 Task: Sort the products by most relevant.
Action: Mouse pressed left at (24, 82)
Screenshot: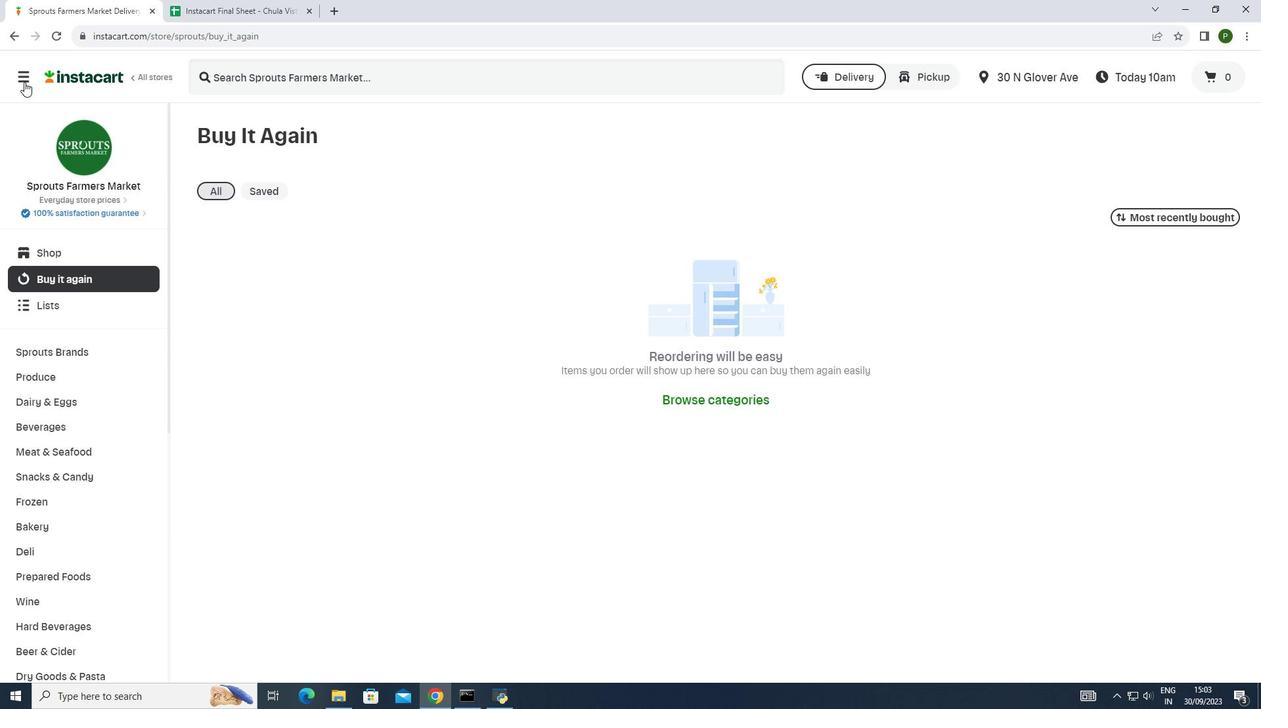 
Action: Mouse moved to (42, 346)
Screenshot: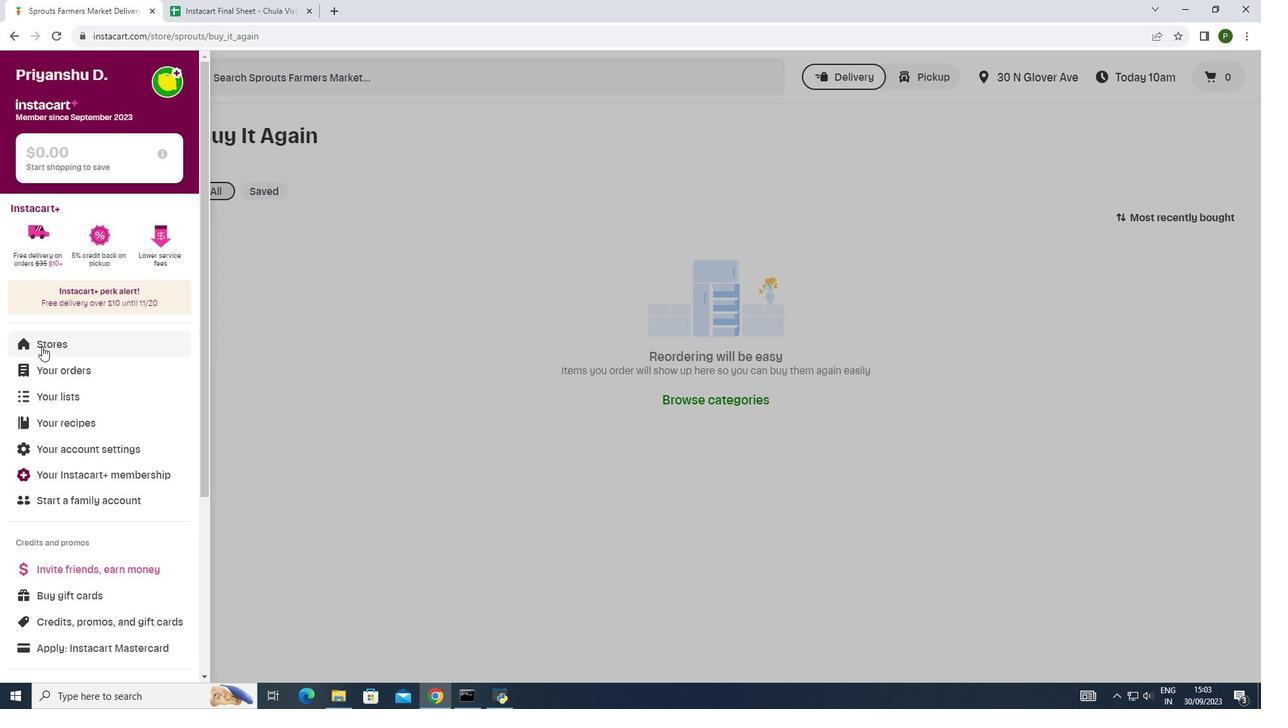 
Action: Mouse pressed left at (42, 346)
Screenshot: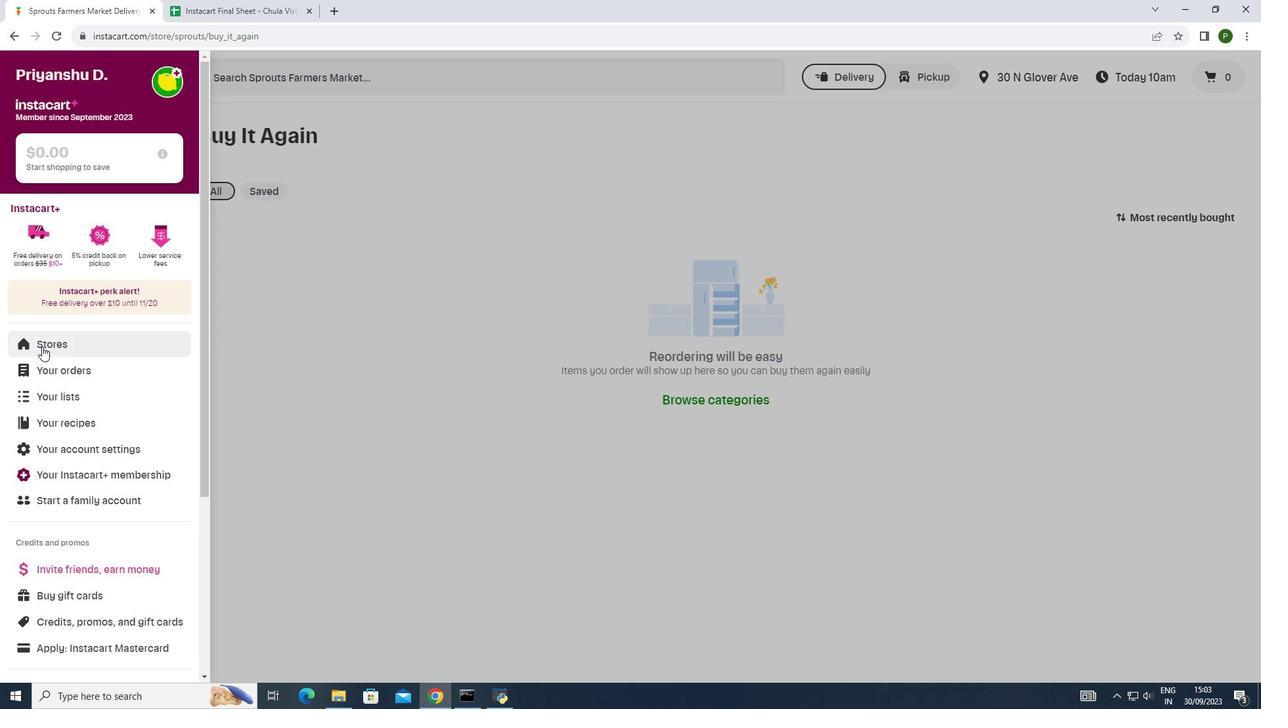 
Action: Mouse moved to (315, 134)
Screenshot: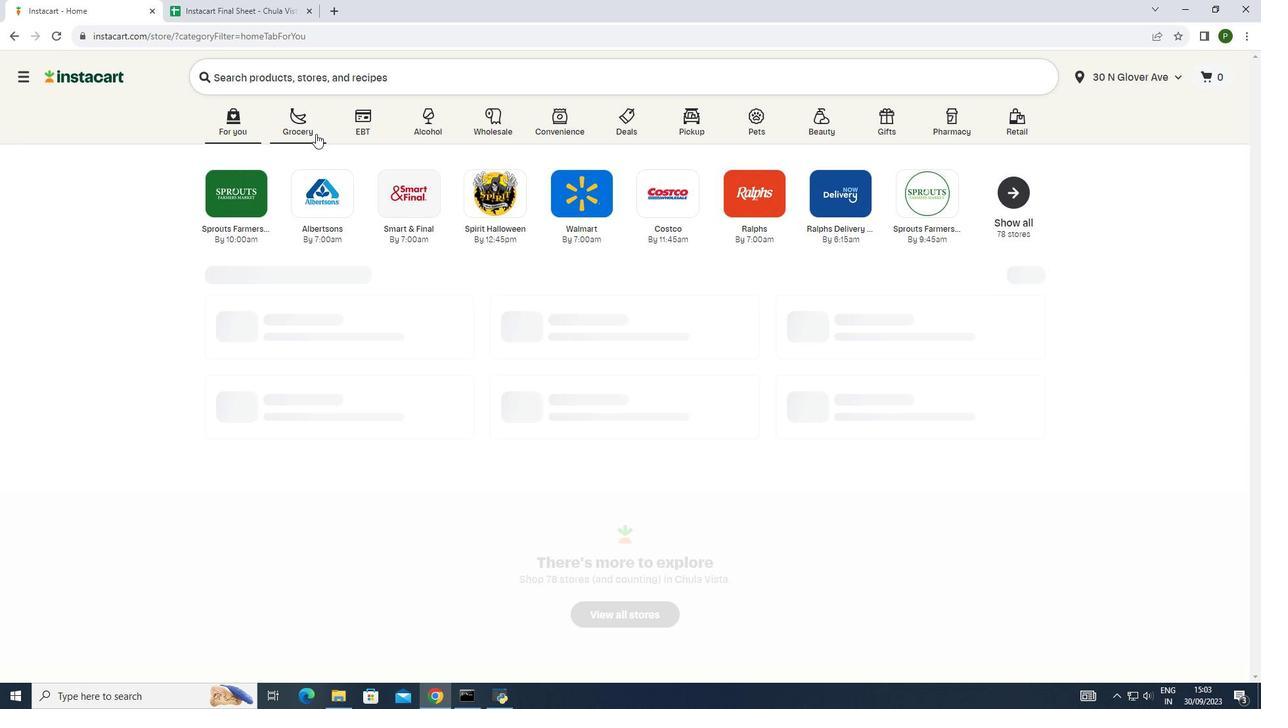 
Action: Mouse pressed left at (315, 134)
Screenshot: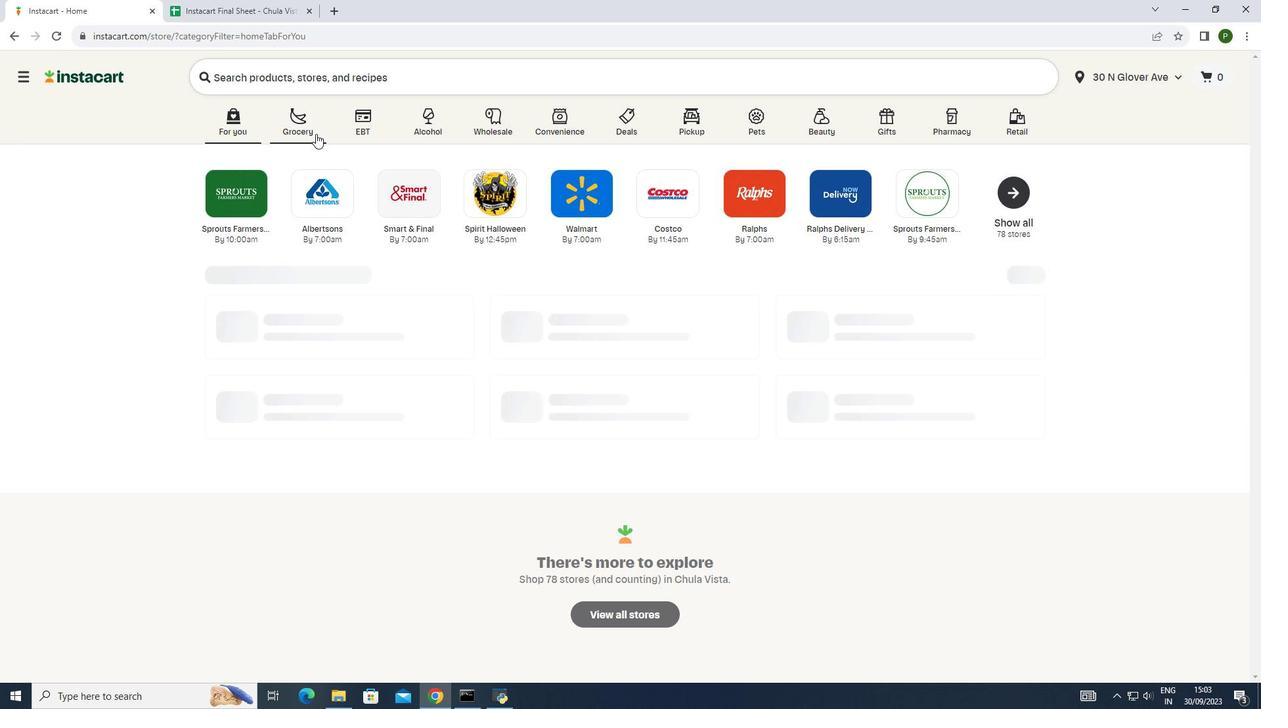 
Action: Mouse moved to (668, 204)
Screenshot: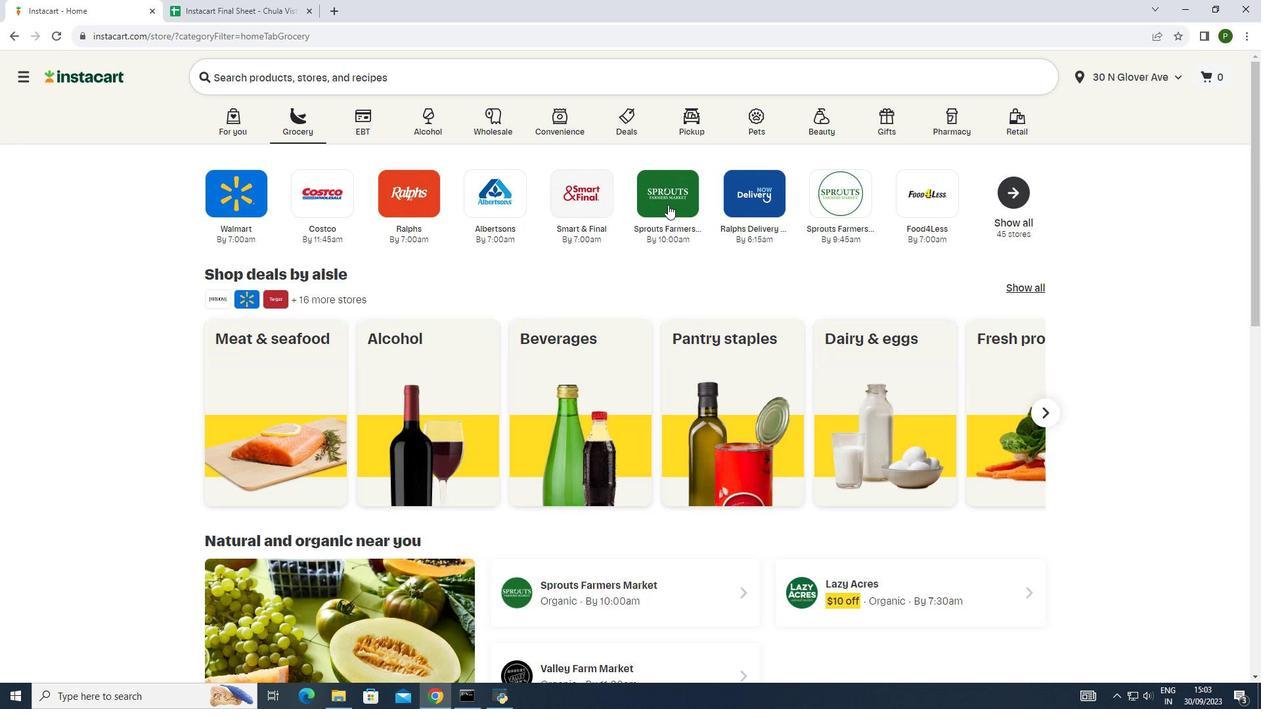 
Action: Mouse pressed left at (668, 204)
Screenshot: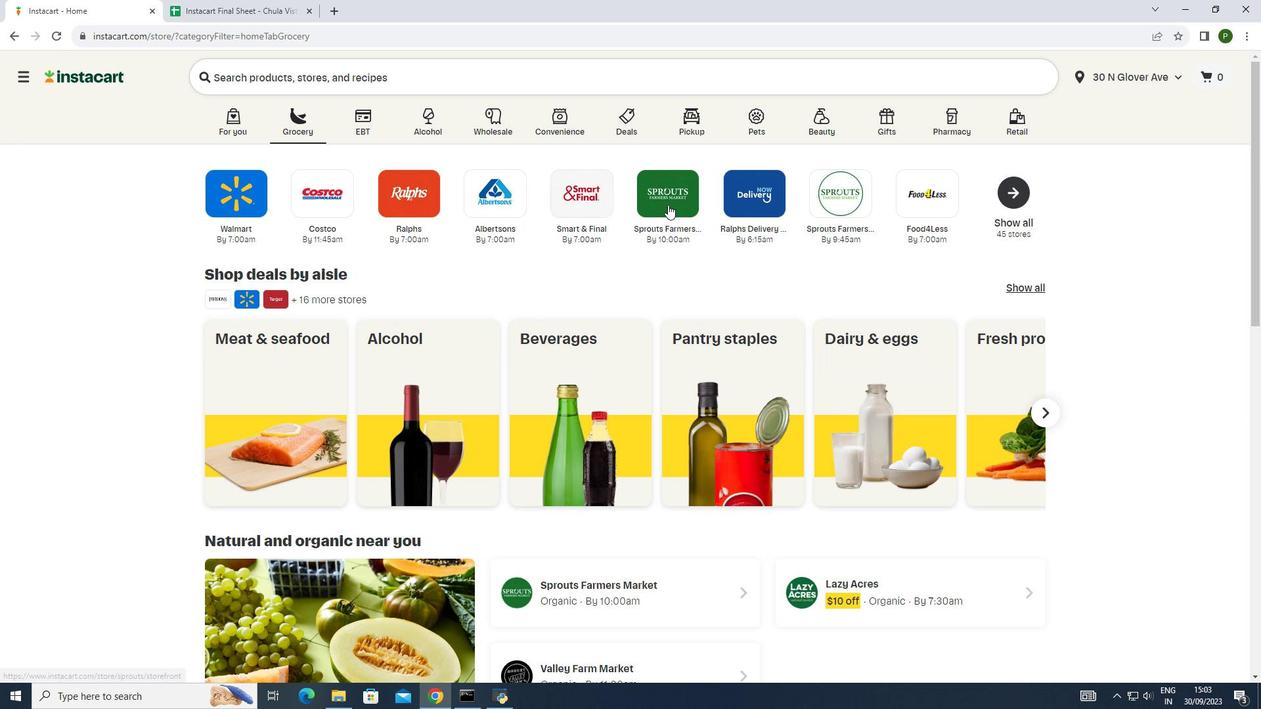 
Action: Mouse moved to (110, 279)
Screenshot: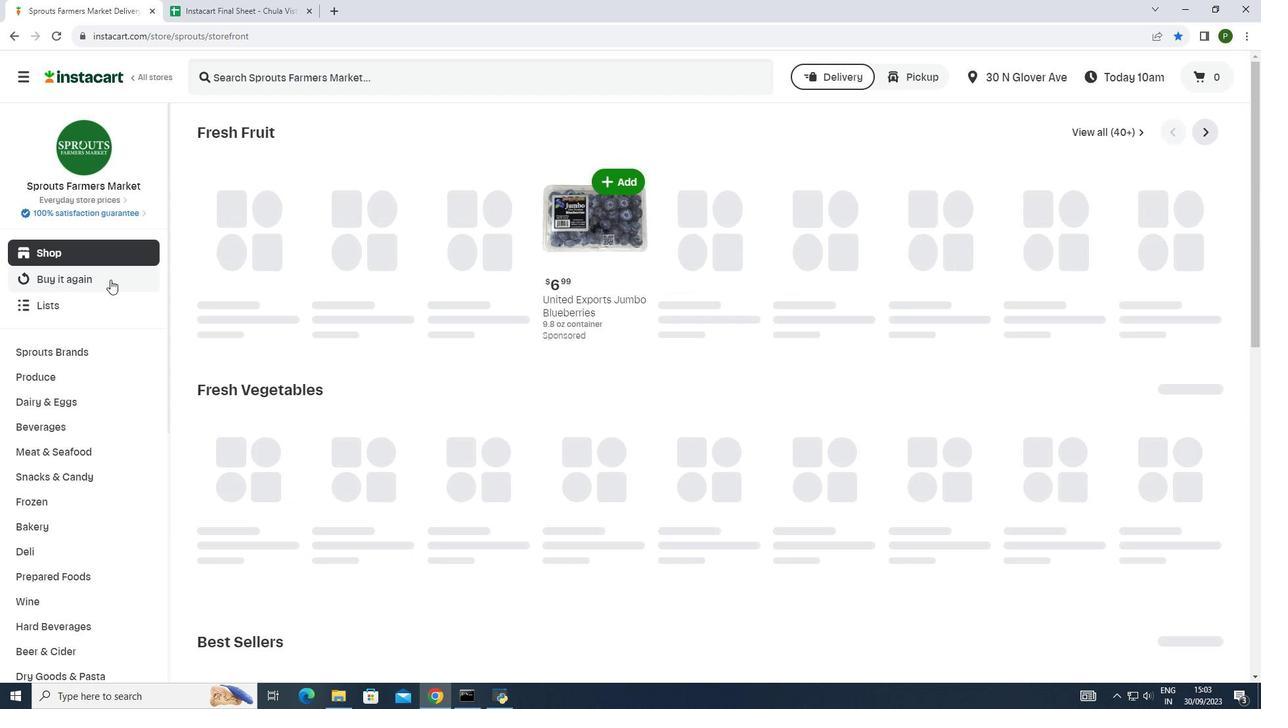 
Action: Mouse pressed left at (110, 279)
Screenshot: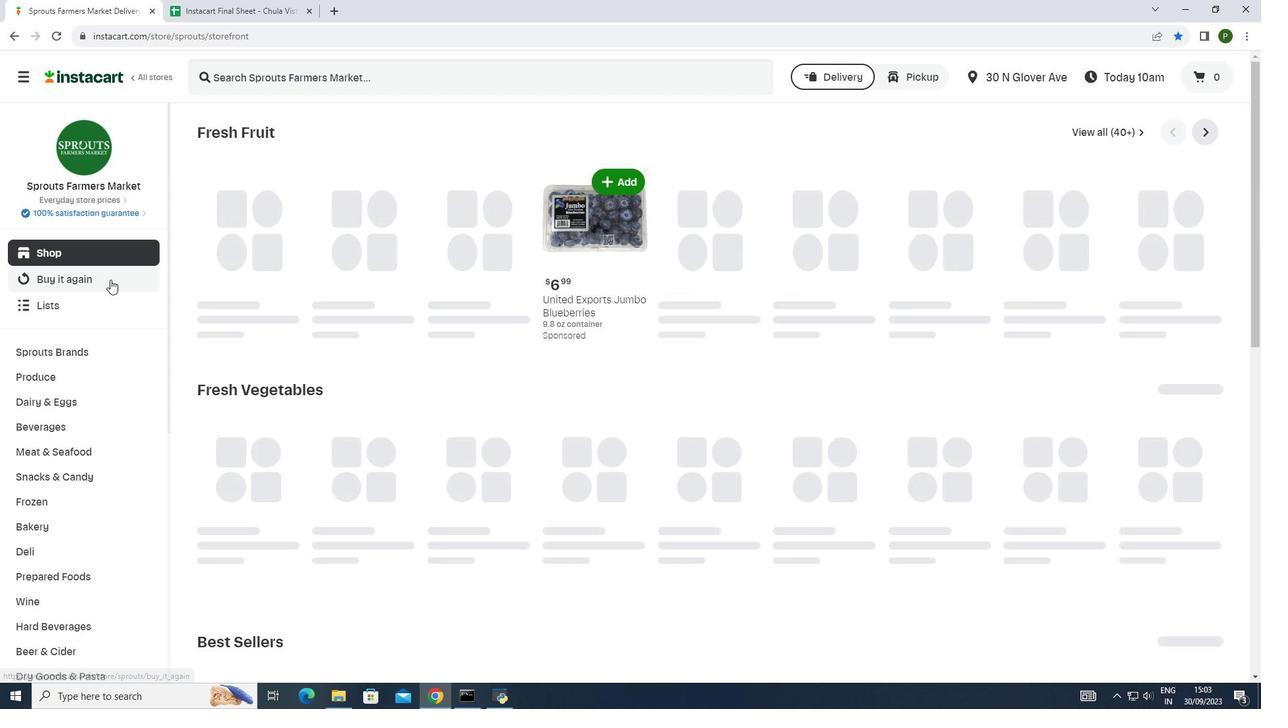 
Action: Mouse moved to (1172, 218)
Screenshot: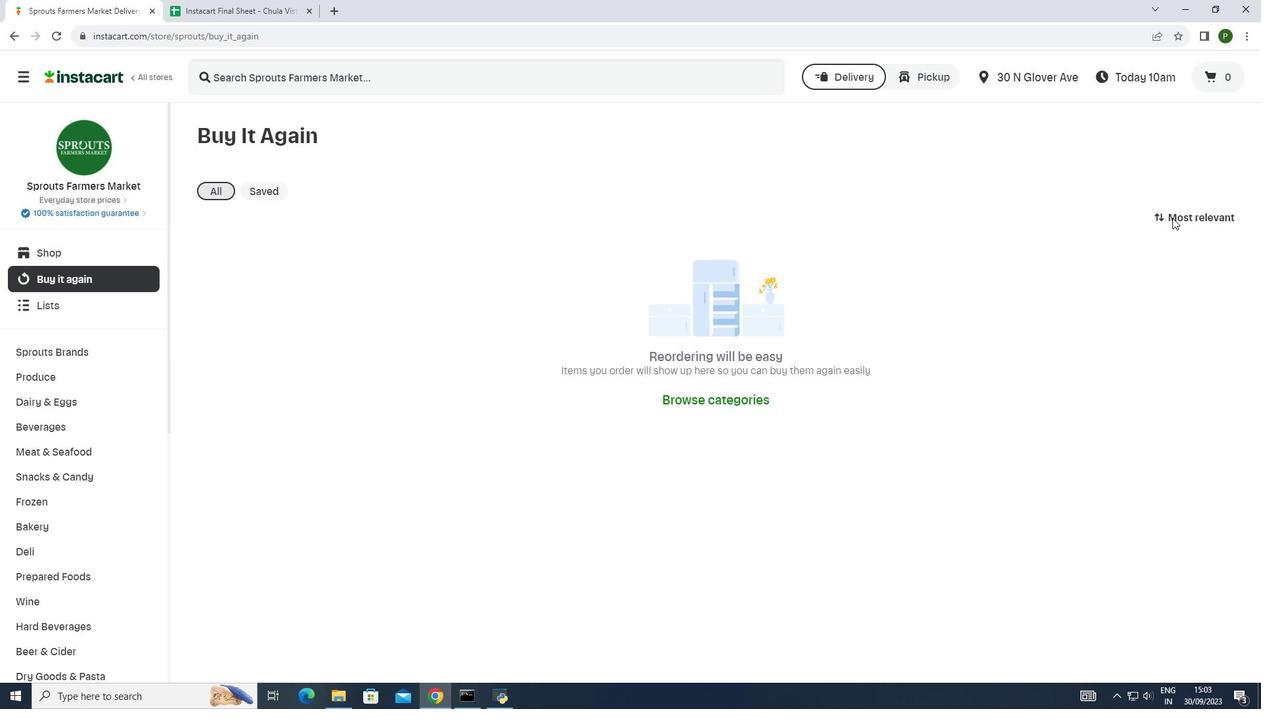 
Action: Mouse pressed left at (1172, 218)
Screenshot: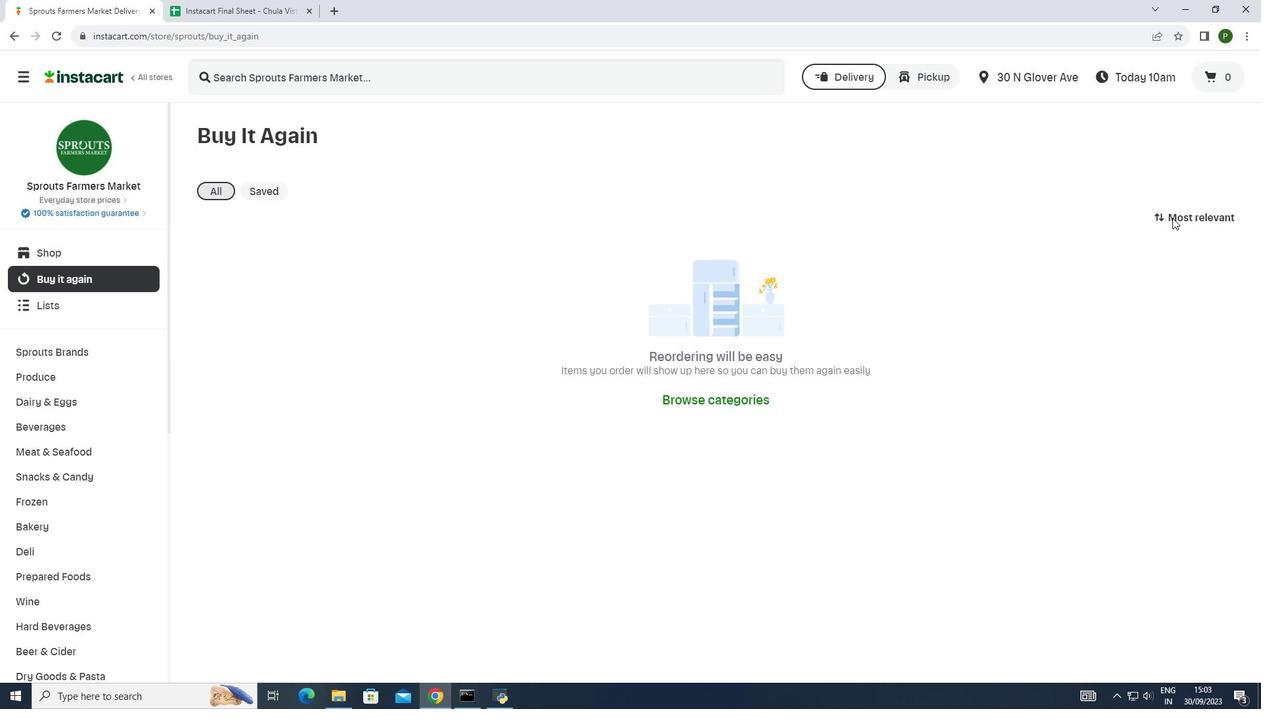 
Action: Mouse moved to (1147, 332)
Screenshot: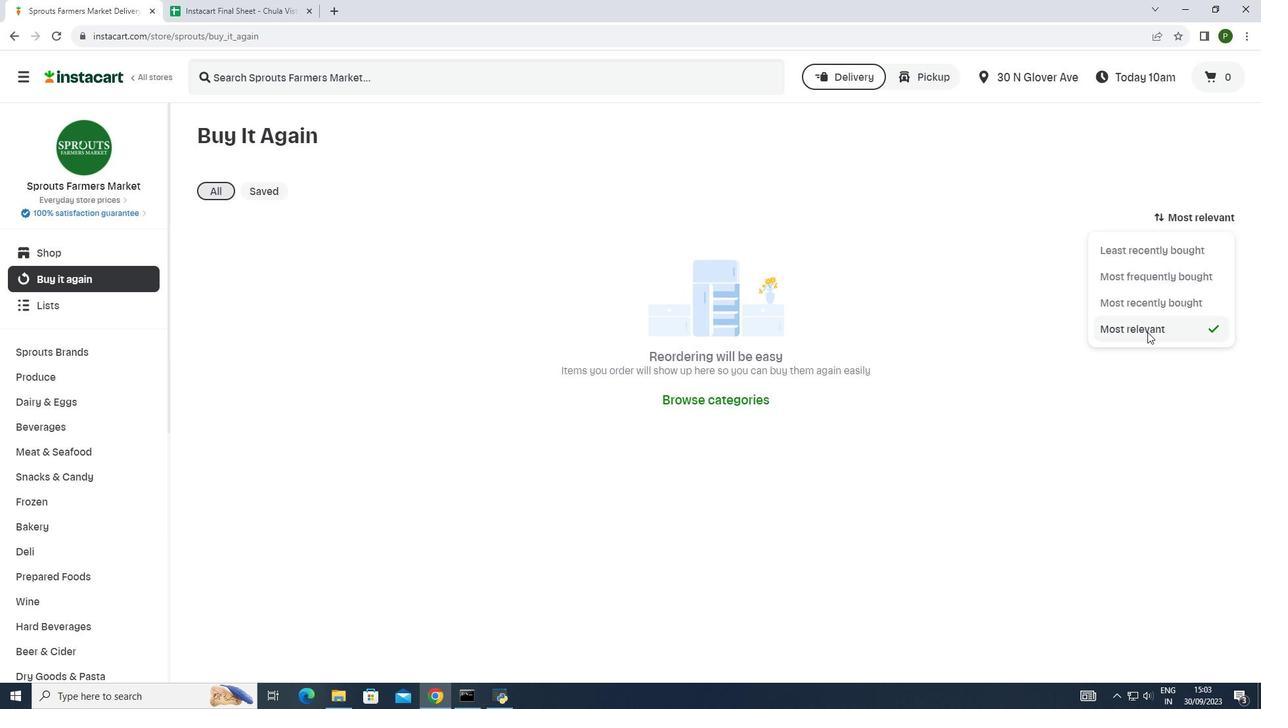 
Action: Mouse pressed left at (1147, 332)
Screenshot: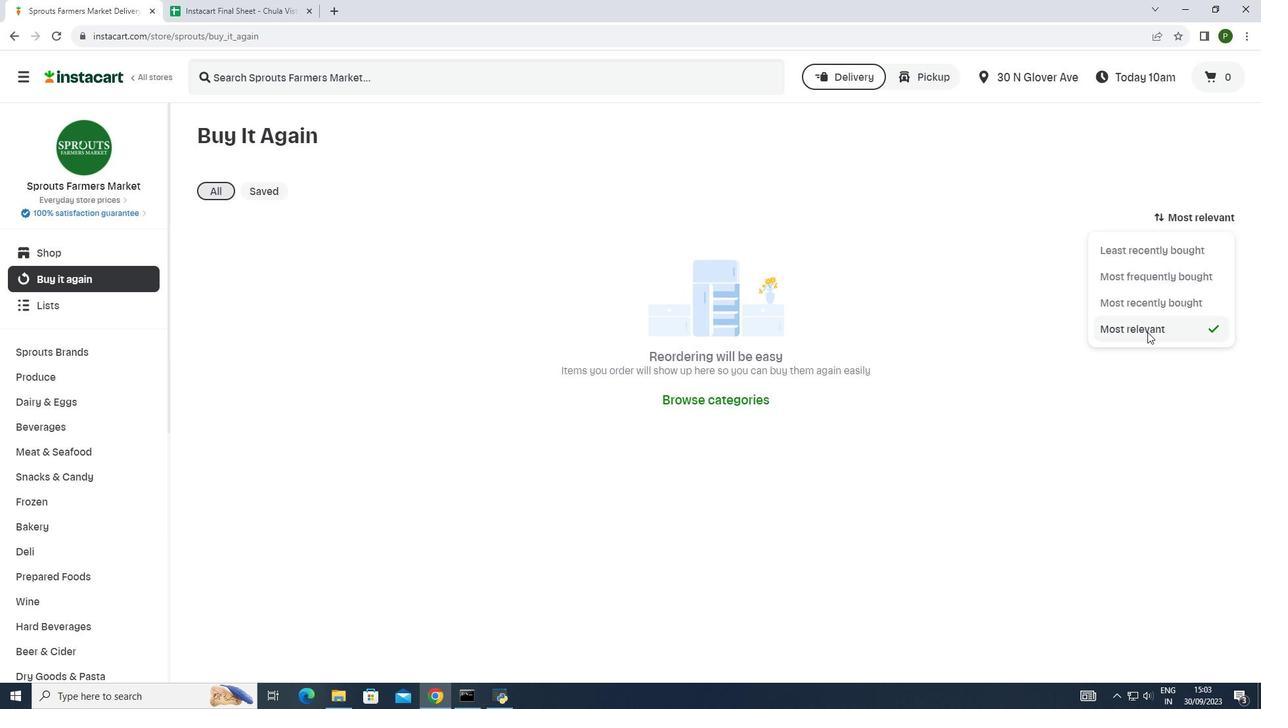 
Action: Mouse moved to (999, 355)
Screenshot: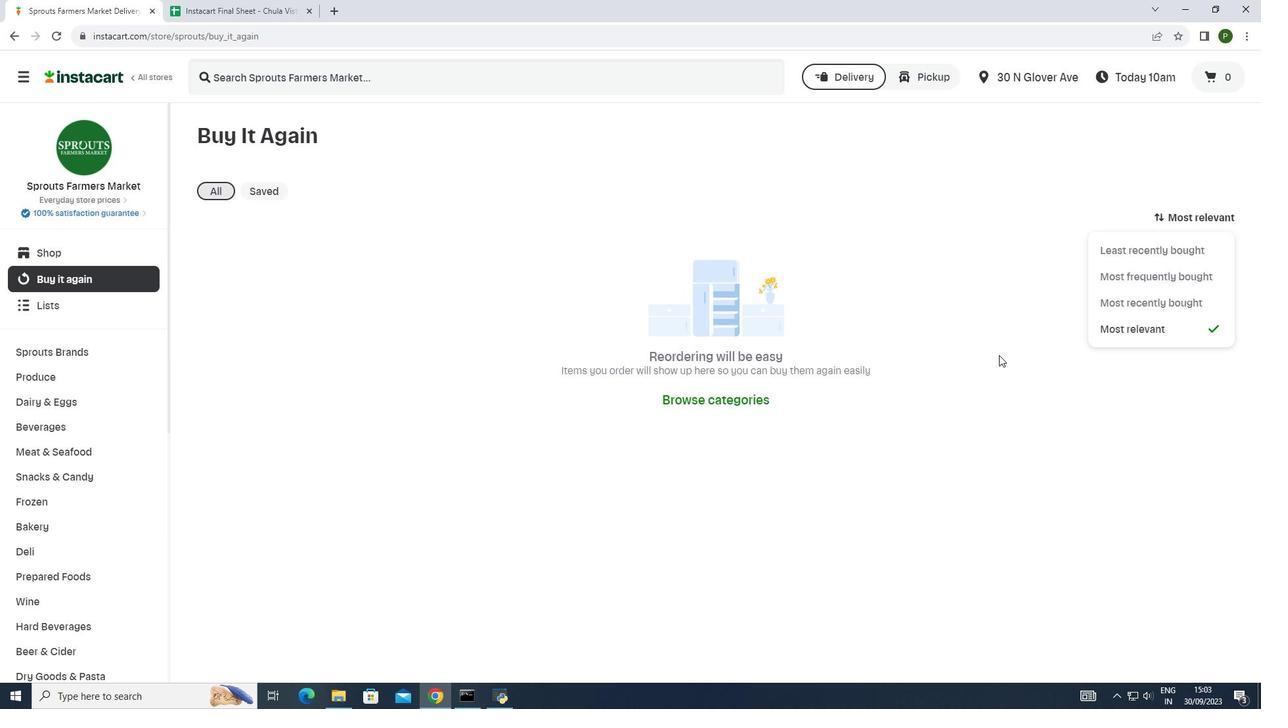 
